 Task: Create in the project ZephyrTech an epic 'IT Service Management (ITSM) Implementation'.
Action: Mouse moved to (267, 270)
Screenshot: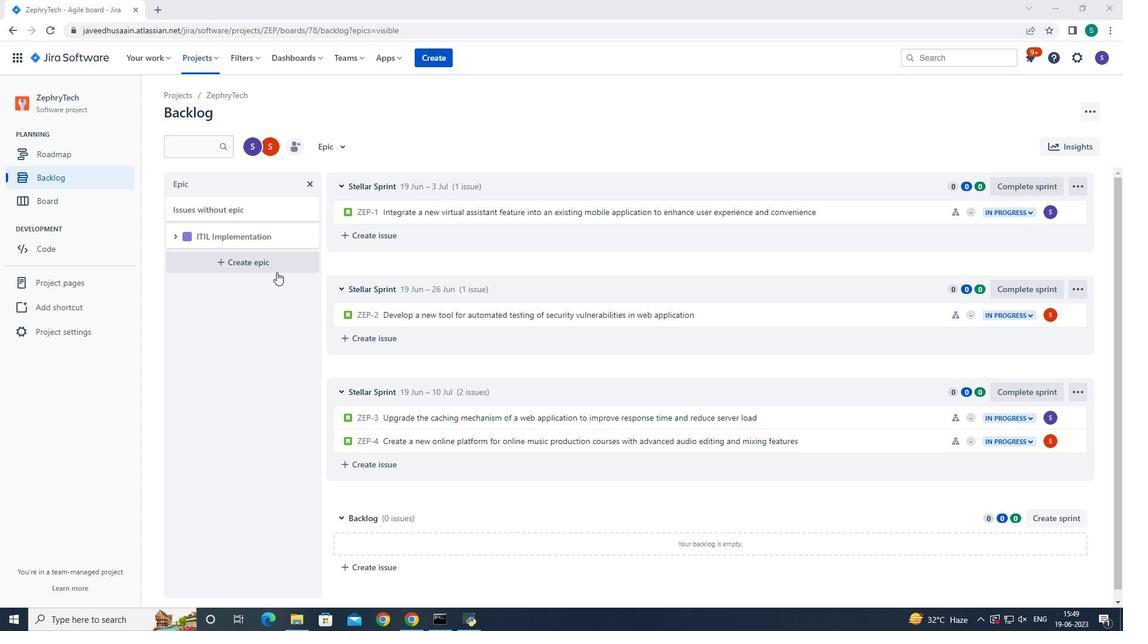 
Action: Mouse pressed left at (267, 270)
Screenshot: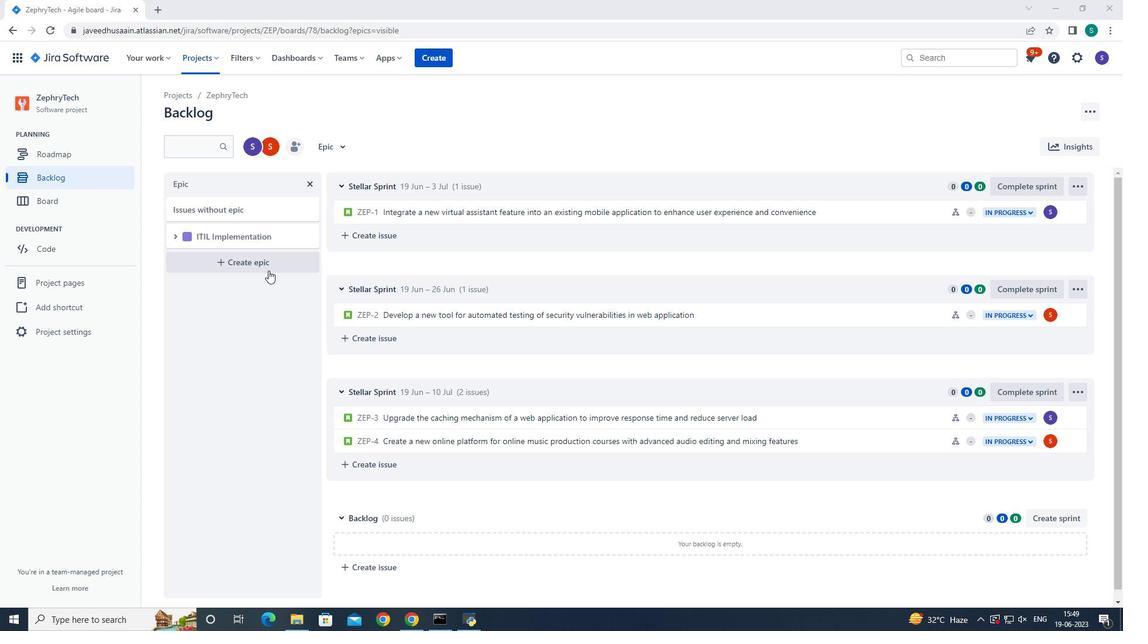 
Action: Mouse moved to (240, 256)
Screenshot: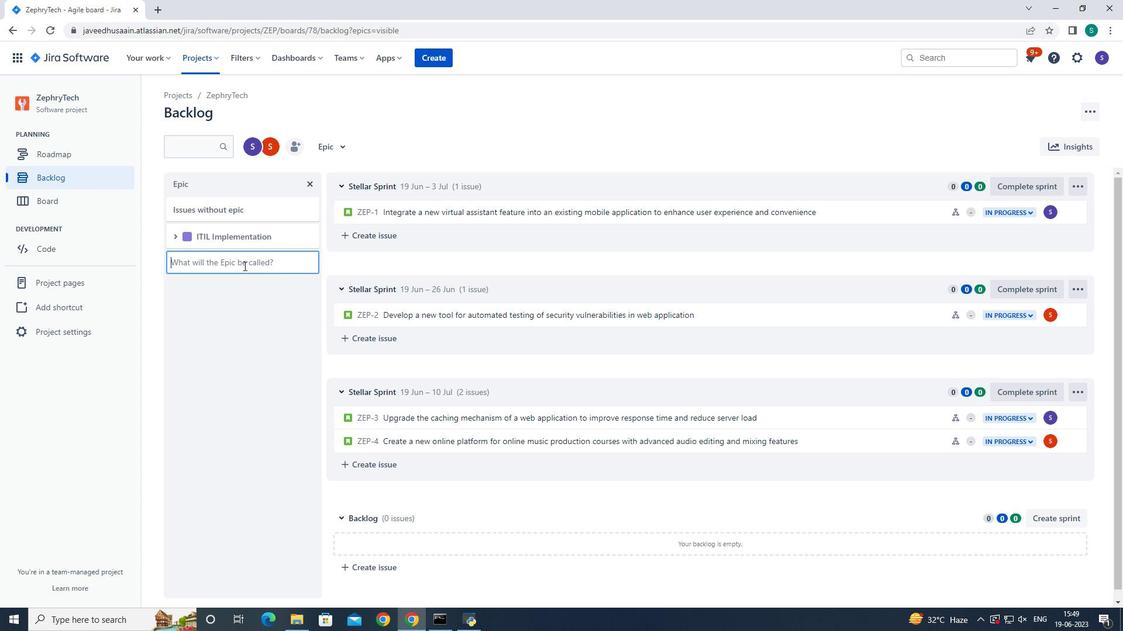 
Action: Mouse pressed left at (240, 256)
Screenshot: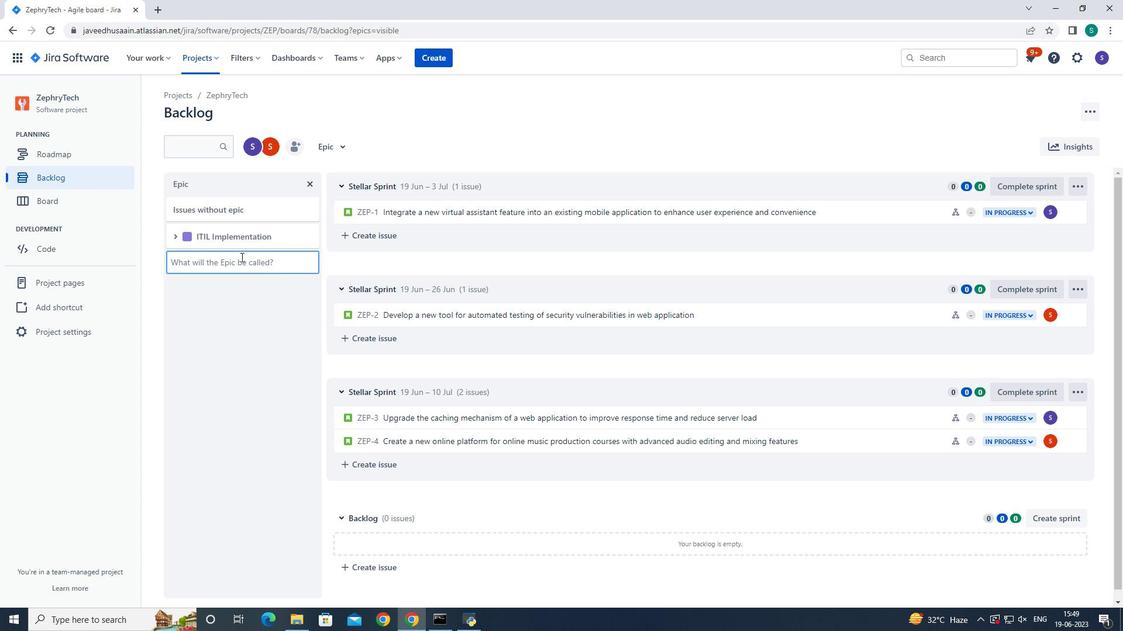 
Action: Key pressed <Key.shift>IT<Key.space><Key.shift><Key.shift><Key.shift><Key.shift><Key.shift><Key.shift><Key.shift><Key.shift><Key.shift><Key.shift><Key.shift><Key.shift><Key.shift><Key.shift><Key.shift><Key.shift><Key.shift><Key.shift><Key.shift><Key.shift>Service<Key.space><Key.shift>Management<Key.space><Key.shift>(<Key.shift>ITSM<Key.shift>)<Key.space><Key.shift>Implementation<Key.enter>
Screenshot: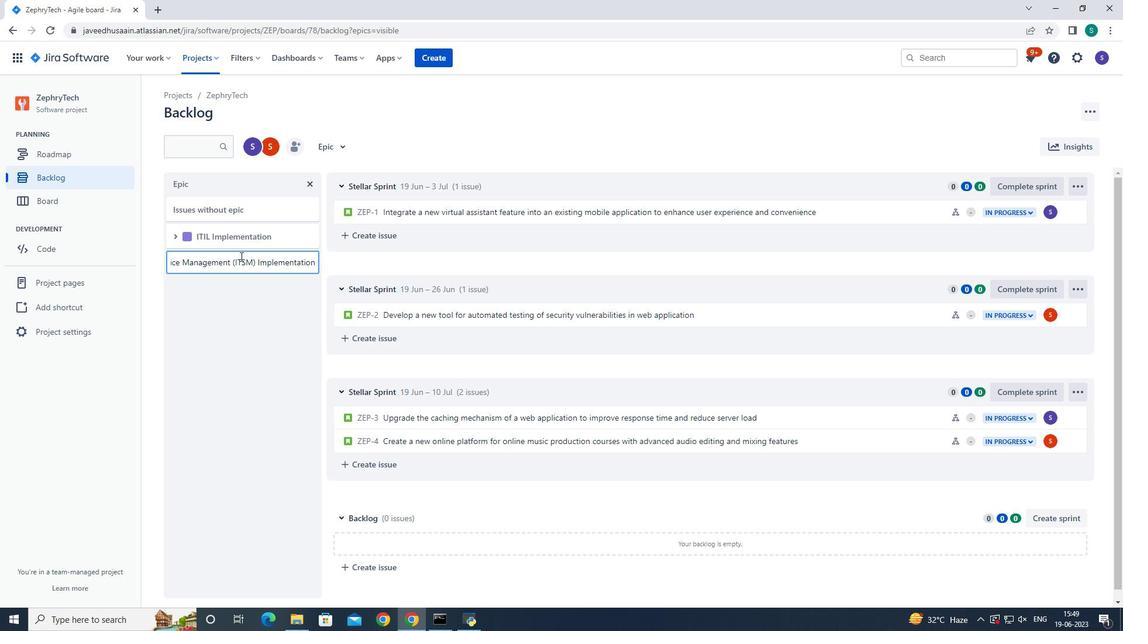 
Action: Mouse moved to (236, 265)
Screenshot: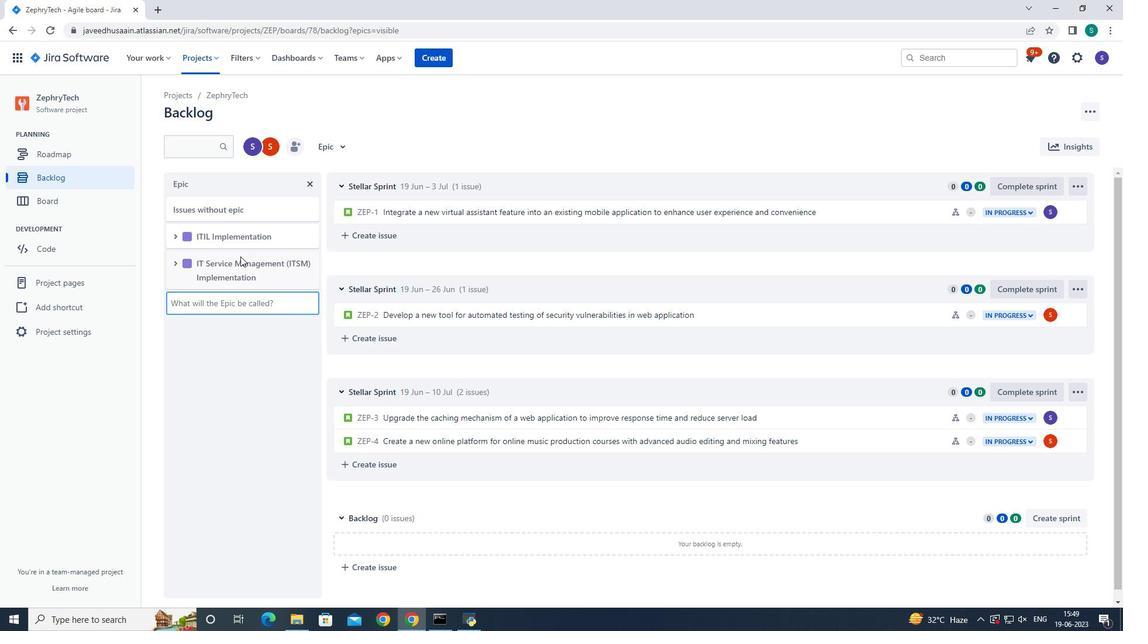 
